 Task: Open Card Card0000000106 in Board Board0000000027 in Workspace WS0000000009 in Trello. Add Member Email0000000034 to Card Card0000000106 in Board Board0000000027 in Workspace WS0000000009 in Trello. Add Blue Label titled Label0000000106 to Card Card0000000106 in Board Board0000000027 in Workspace WS0000000009 in Trello. Add Checklist CL0000000106 to Card Card0000000106 in Board Board0000000027 in Workspace WS0000000009 in Trello. Add Dates with Start Date as Sep 01 2023 and Due Date as Sep 30 2023 to Card Card0000000106 in Board Board0000000027 in Workspace WS0000000009 in Trello
Action: Mouse moved to (502, 497)
Screenshot: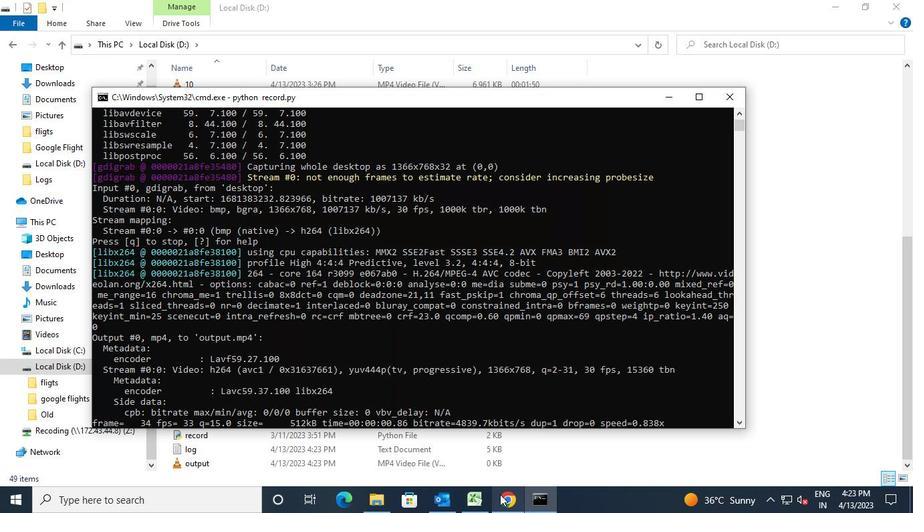 
Action: Mouse pressed left at (502, 497)
Screenshot: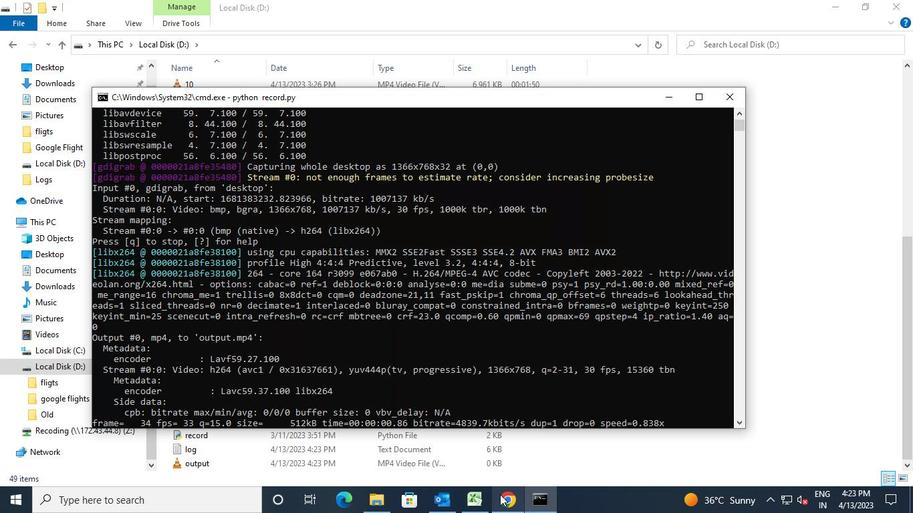 
Action: Mouse moved to (348, 337)
Screenshot: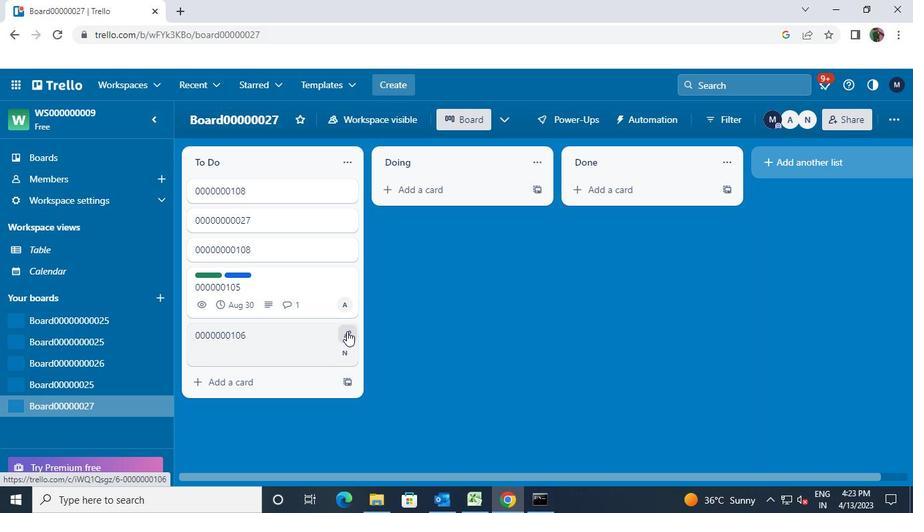 
Action: Mouse pressed left at (348, 337)
Screenshot: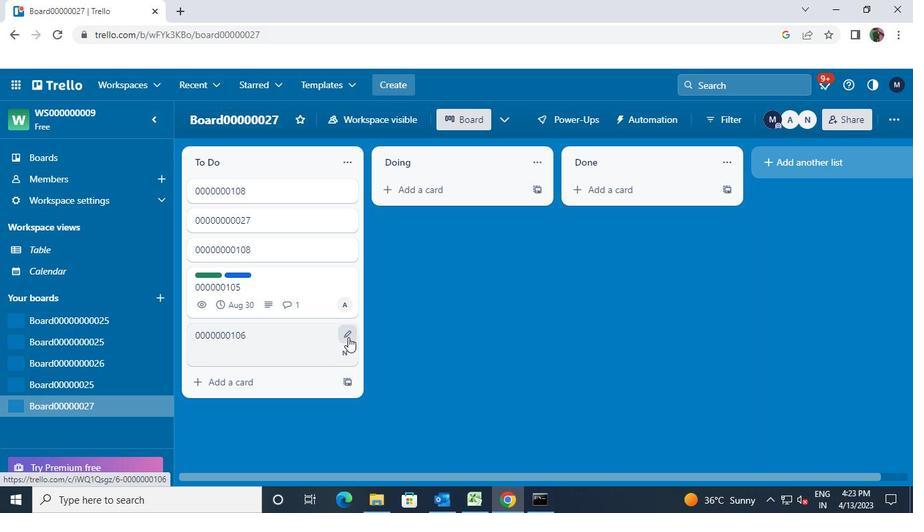 
Action: Mouse moved to (422, 250)
Screenshot: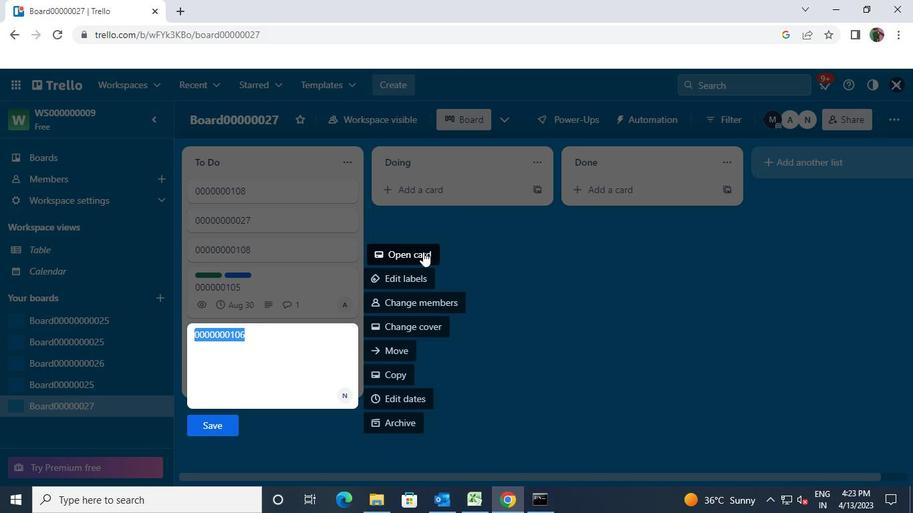 
Action: Mouse pressed left at (422, 250)
Screenshot: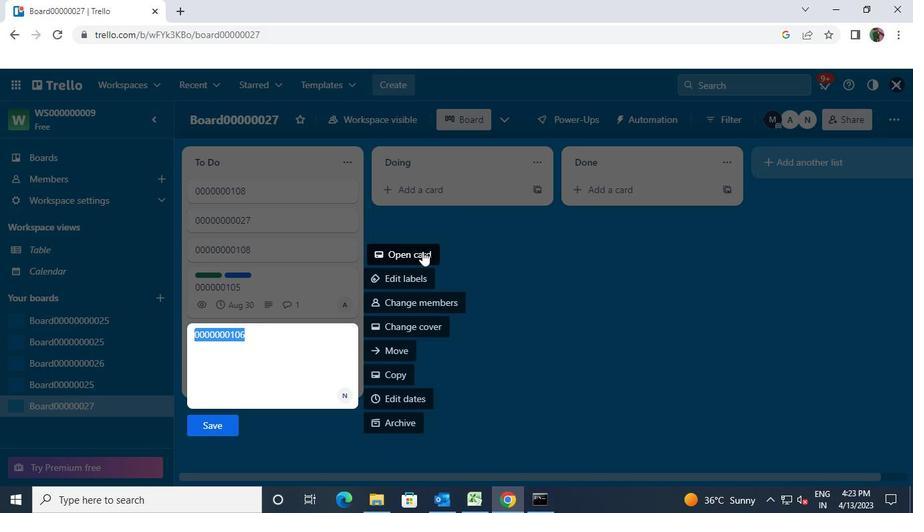 
Action: Mouse moved to (630, 242)
Screenshot: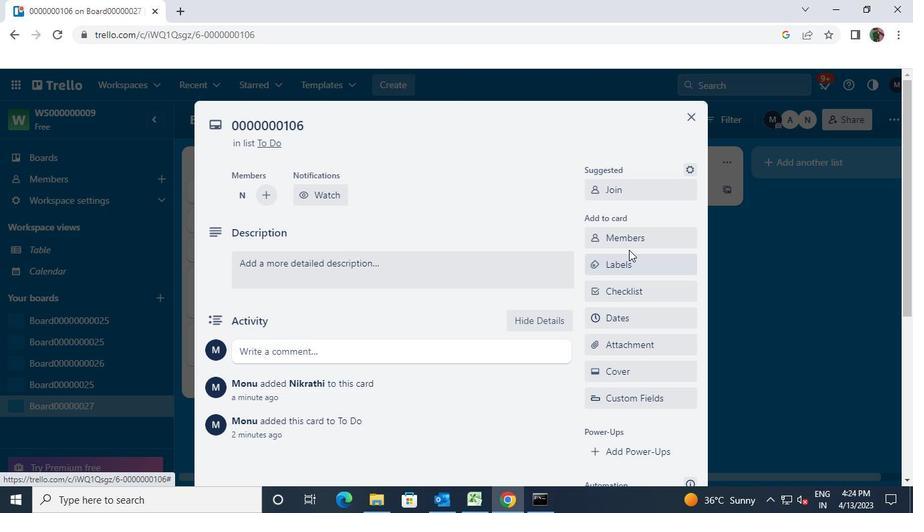 
Action: Mouse pressed left at (630, 242)
Screenshot: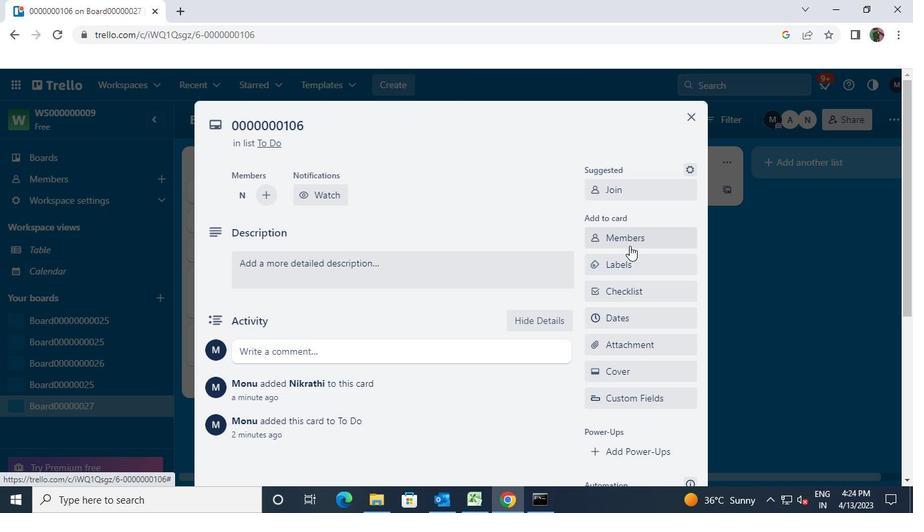 
Action: Mouse moved to (640, 372)
Screenshot: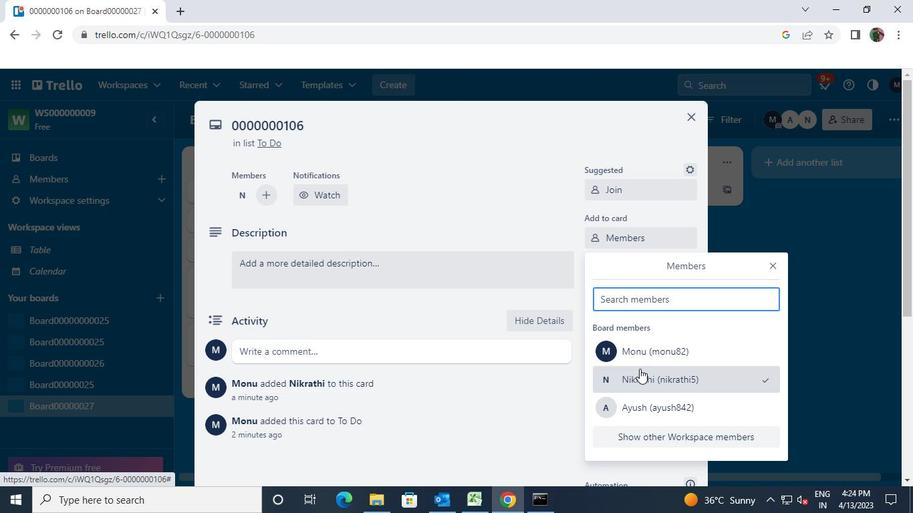 
Action: Mouse pressed left at (640, 372)
Screenshot: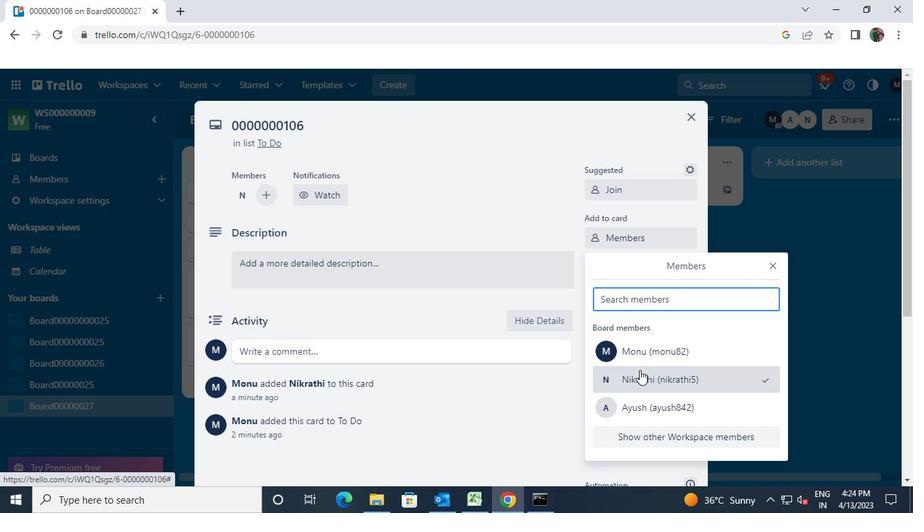 
Action: Mouse moved to (640, 380)
Screenshot: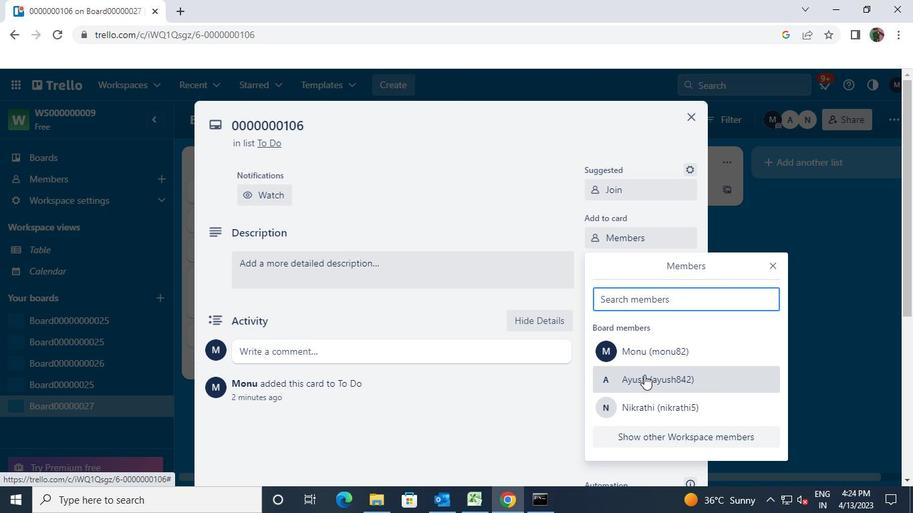 
Action: Mouse pressed left at (640, 380)
Screenshot: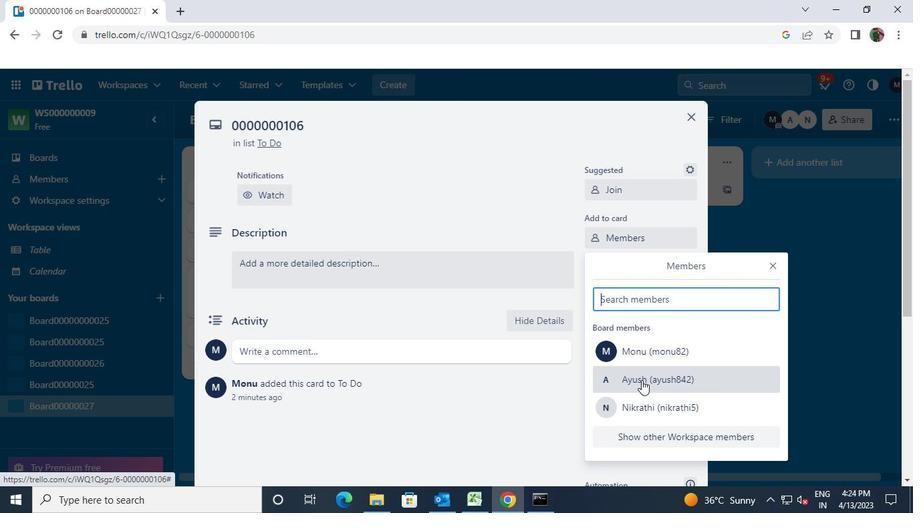 
Action: Mouse moved to (695, 119)
Screenshot: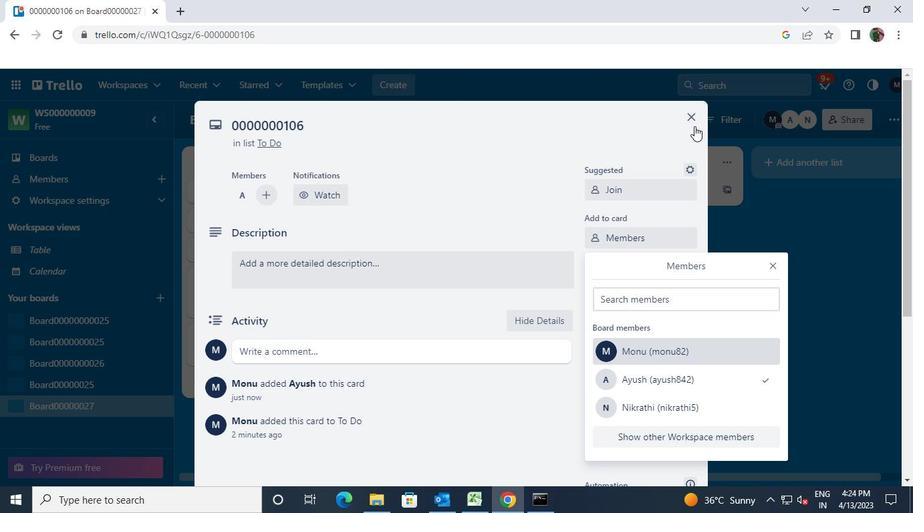 
Action: Mouse pressed left at (695, 119)
Screenshot: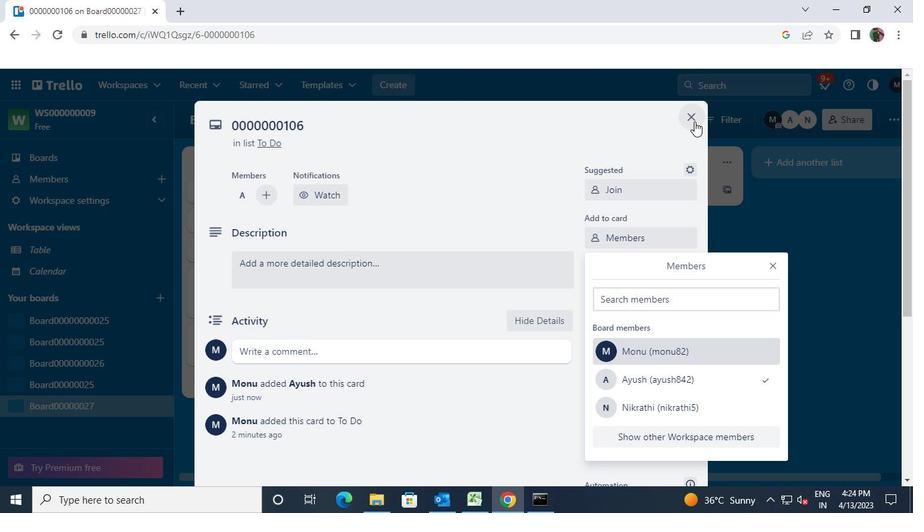 
Action: Mouse moved to (342, 277)
Screenshot: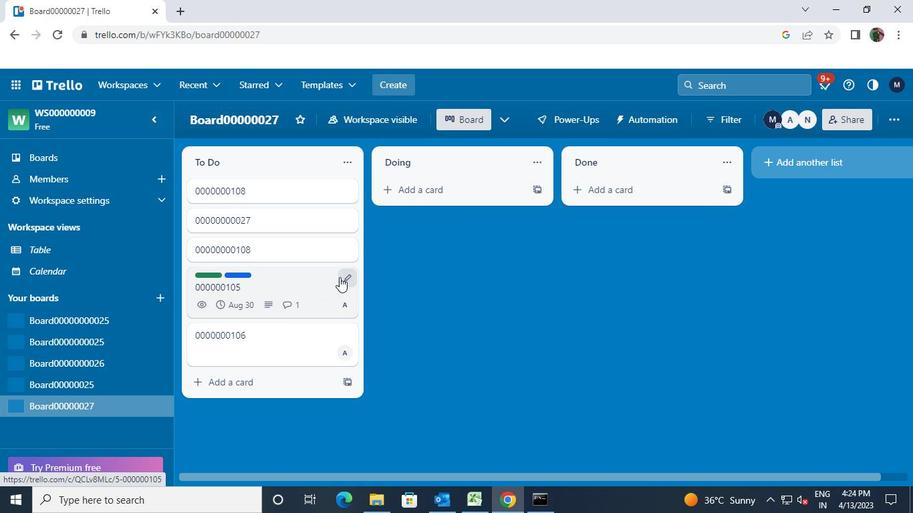 
Action: Mouse pressed left at (342, 277)
Screenshot: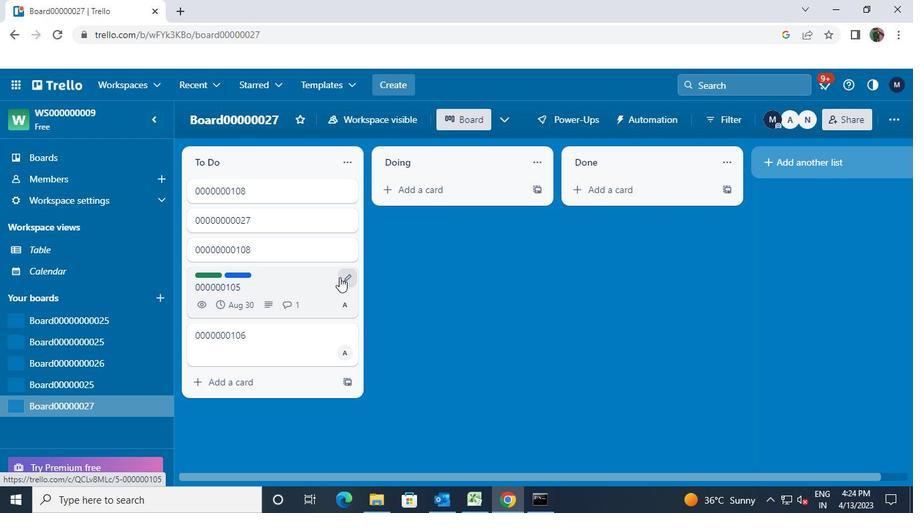 
Action: Mouse moved to (381, 282)
Screenshot: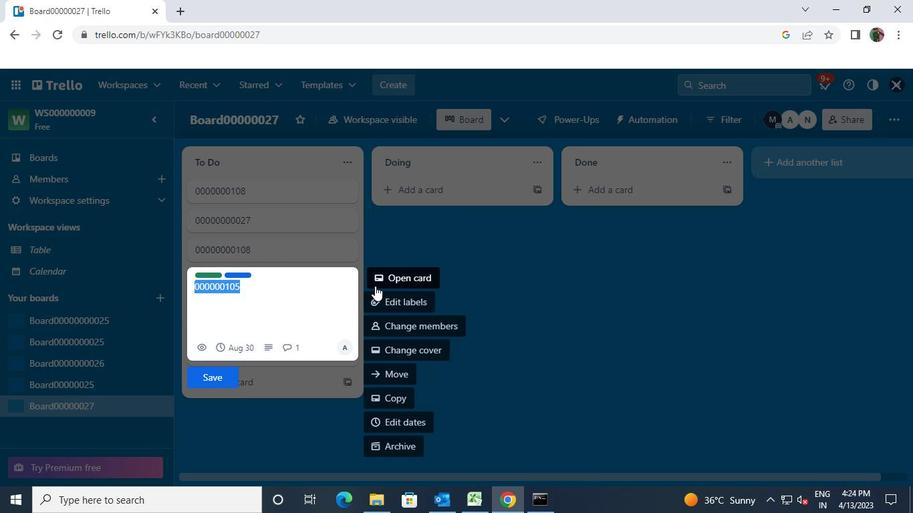 
Action: Mouse pressed left at (381, 282)
Screenshot: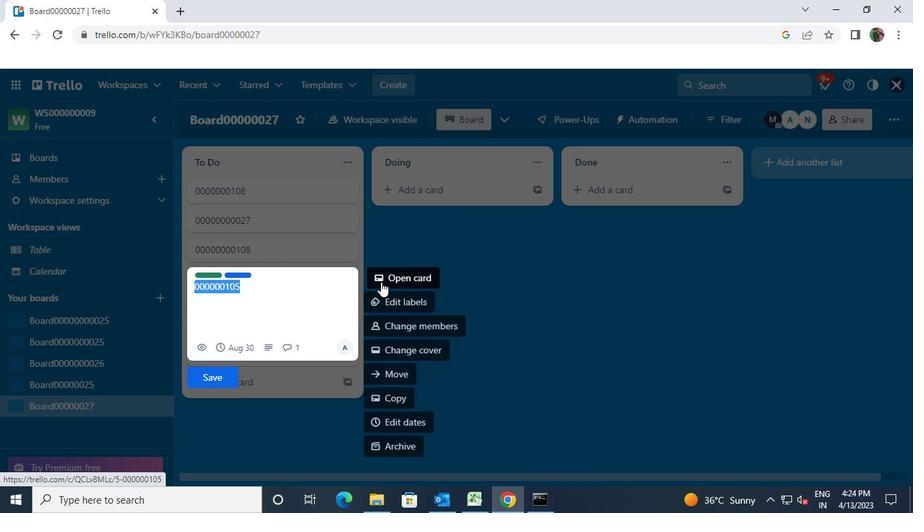 
Action: Mouse moved to (311, 281)
Screenshot: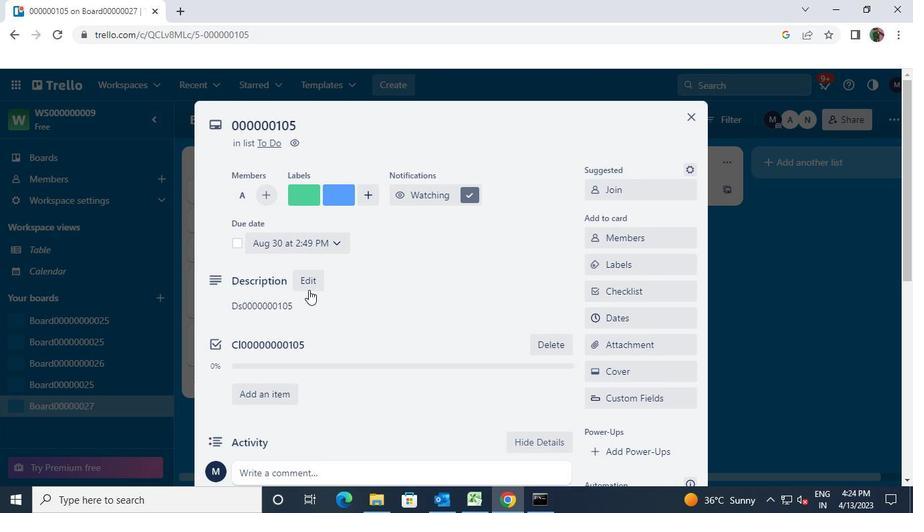 
Action: Mouse pressed left at (311, 281)
Screenshot: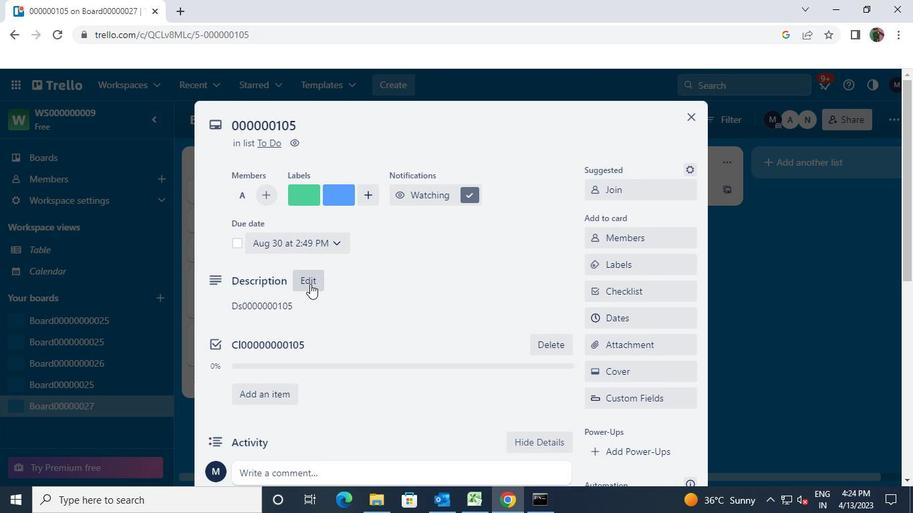
Action: Mouse moved to (308, 360)
Screenshot: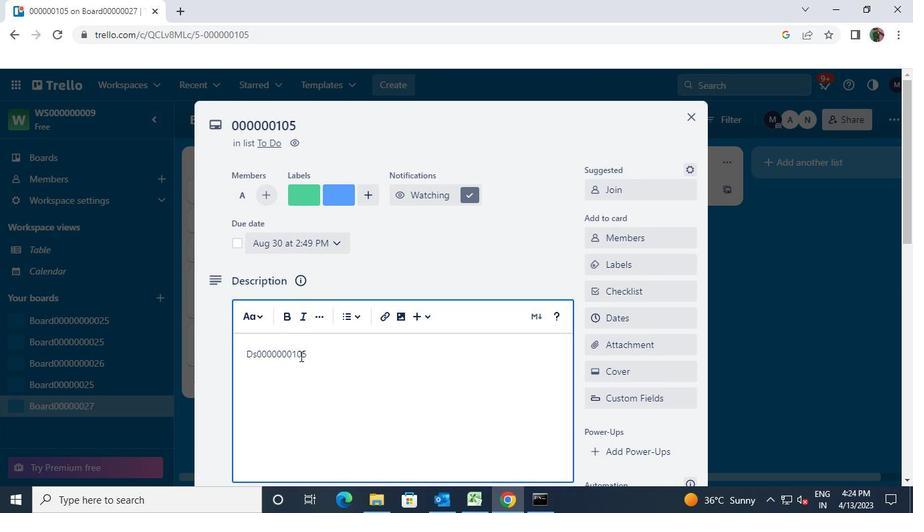 
Action: Mouse pressed left at (308, 360)
Screenshot: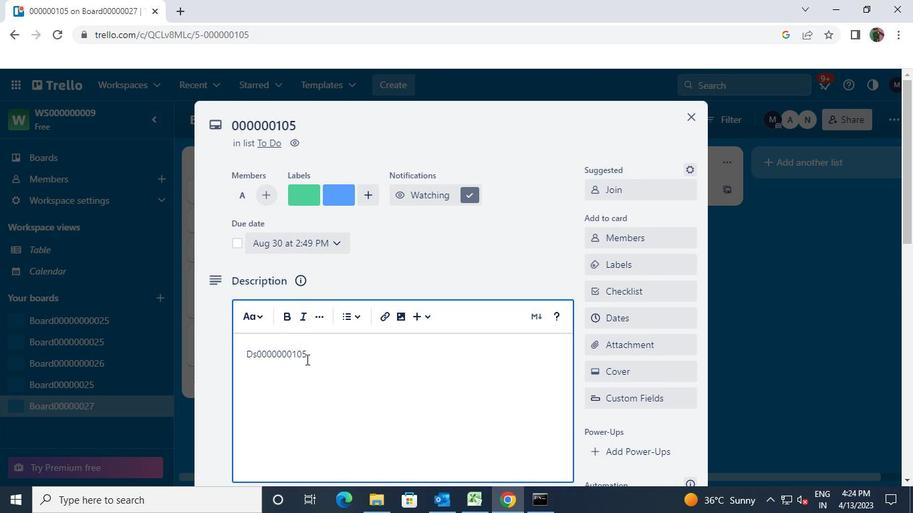 
Action: Mouse moved to (641, 280)
Screenshot: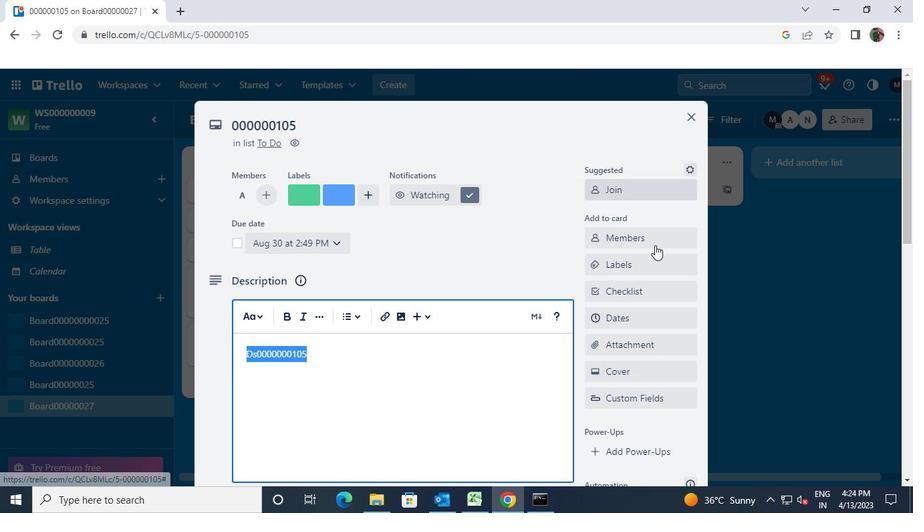 
Action: Mouse pressed left at (641, 280)
Screenshot: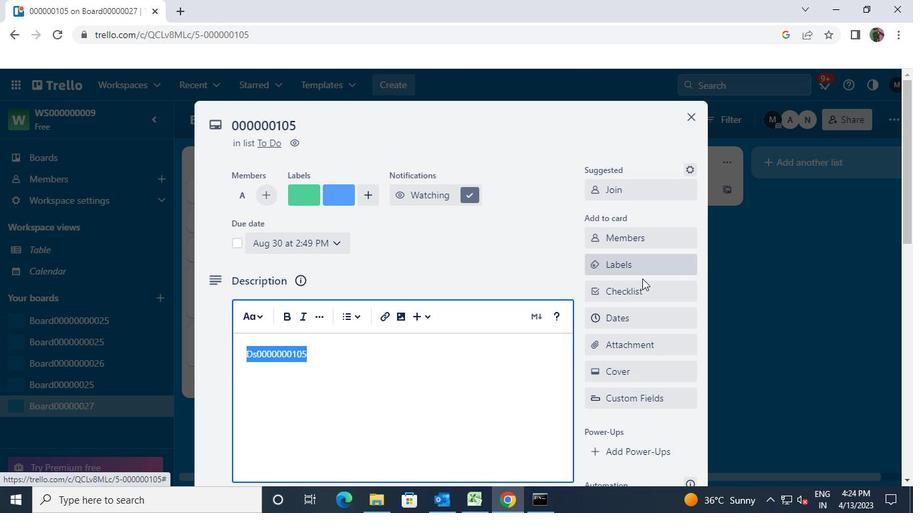 
Action: Mouse moved to (623, 299)
Screenshot: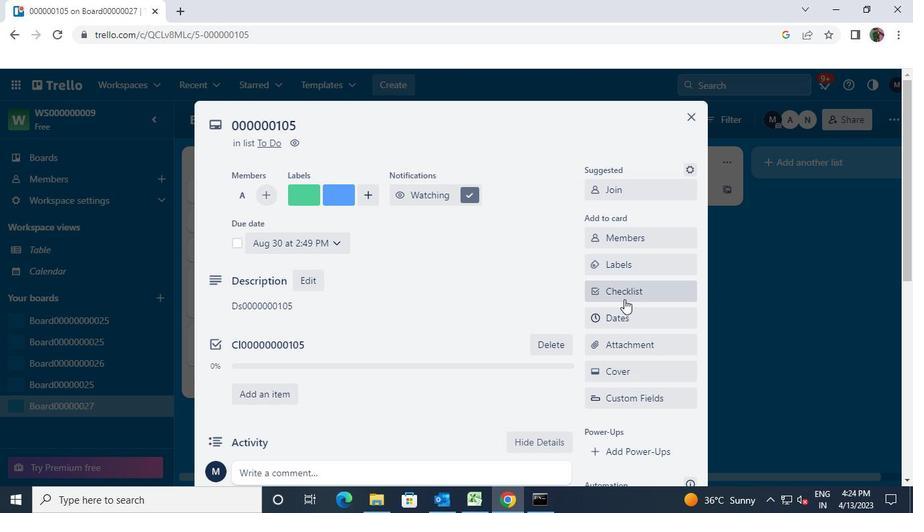 
Action: Mouse pressed left at (623, 299)
Screenshot: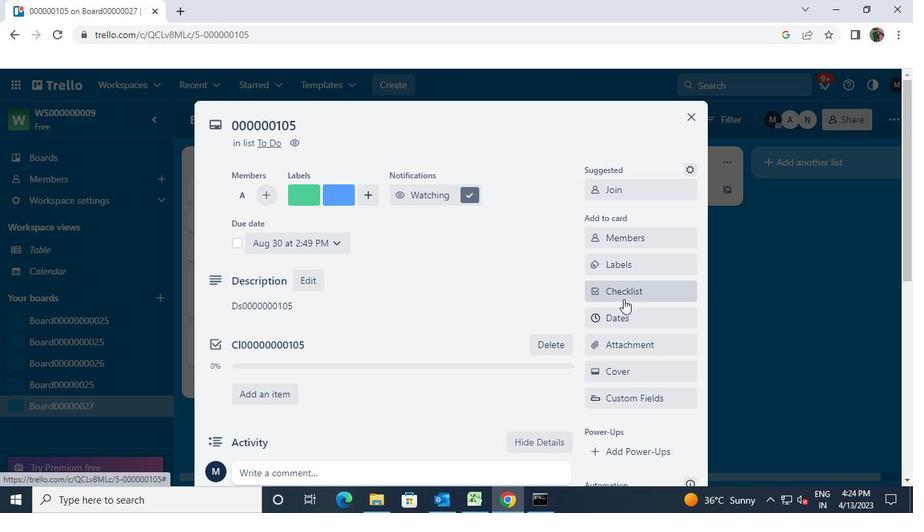 
Action: Mouse moved to (634, 365)
Screenshot: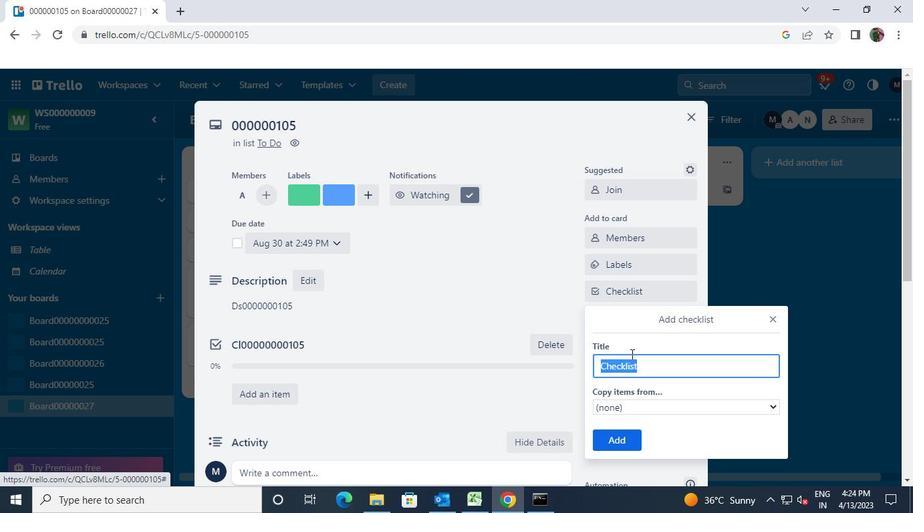 
Action: Keyboard Key.shift
Screenshot: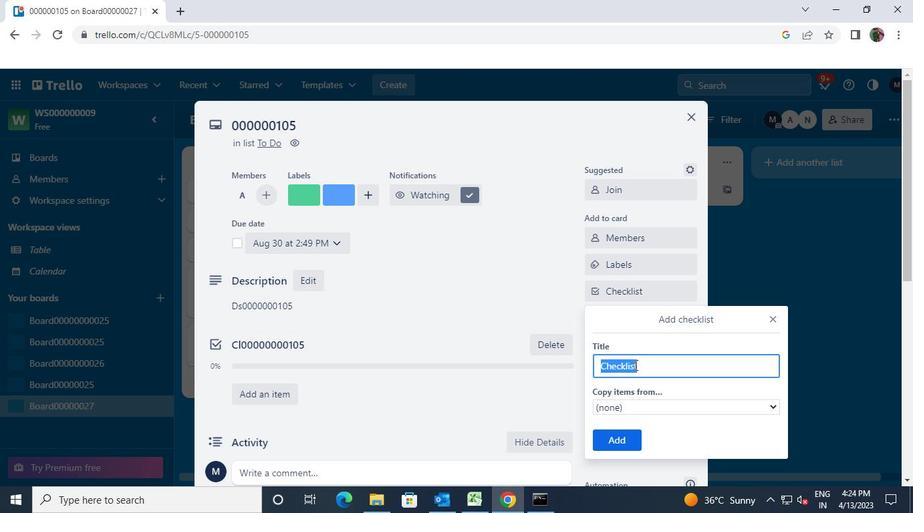 
Action: Keyboard C
Screenshot: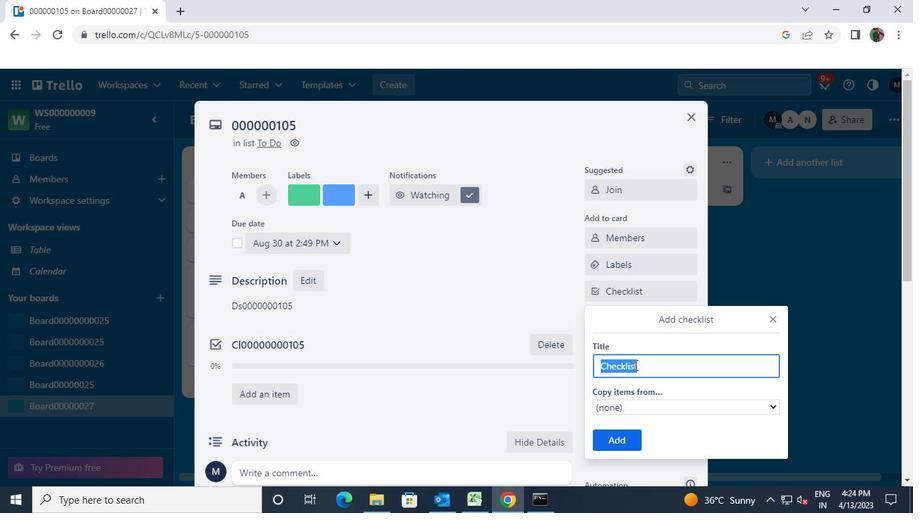 
Action: Keyboard l
Screenshot: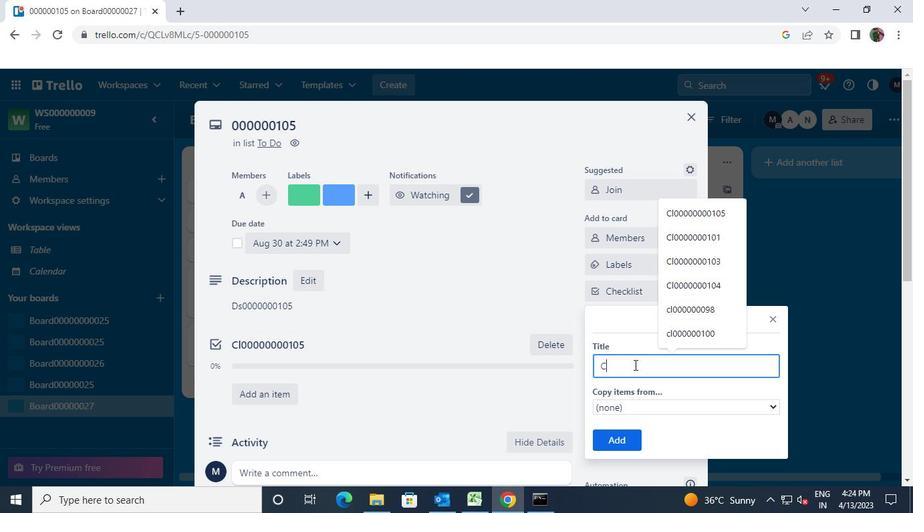 
Action: Keyboard <96>
Screenshot: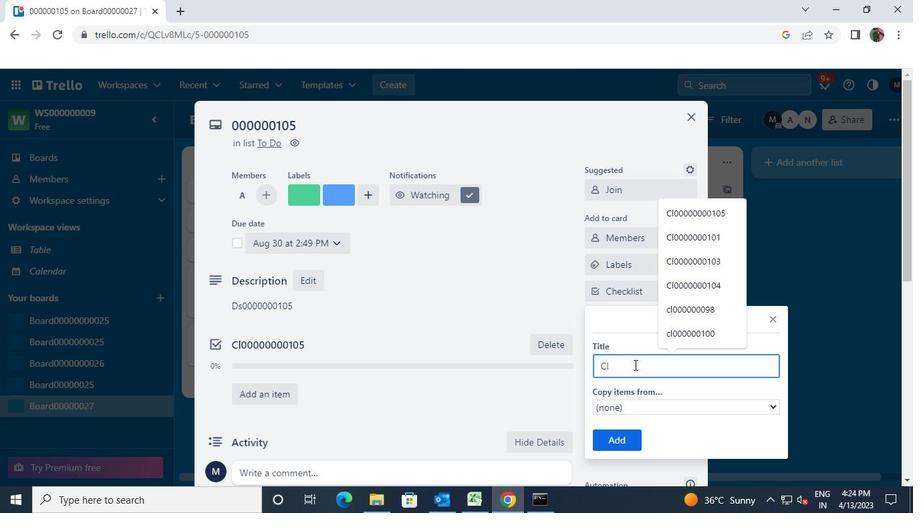 
Action: Keyboard <96>
Screenshot: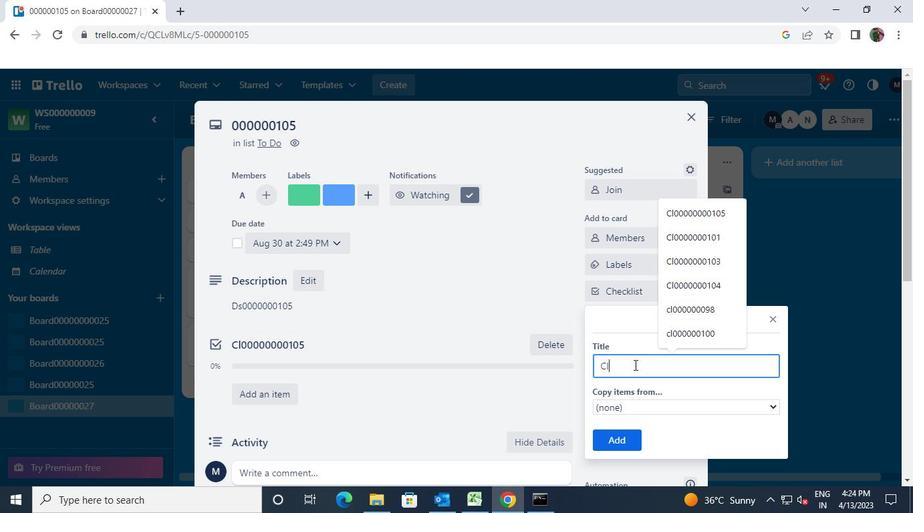 
Action: Keyboard <96>
Screenshot: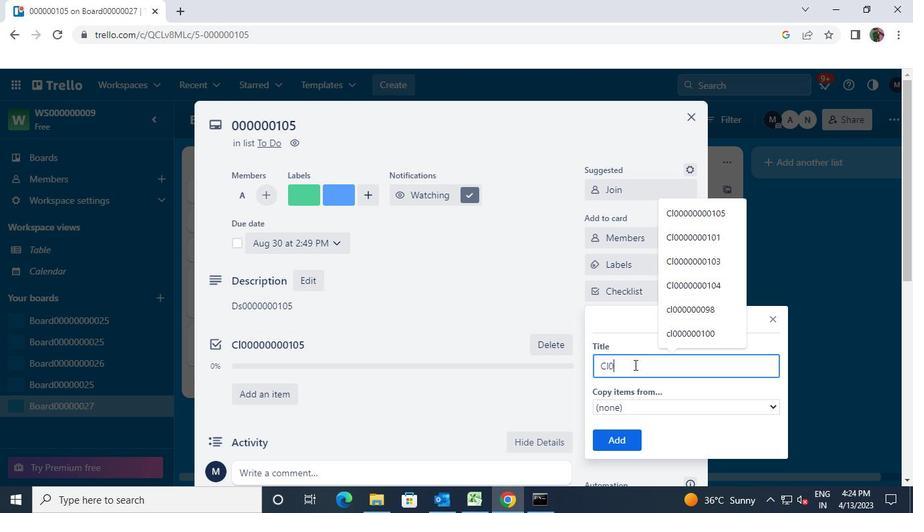 
Action: Keyboard <96>
Screenshot: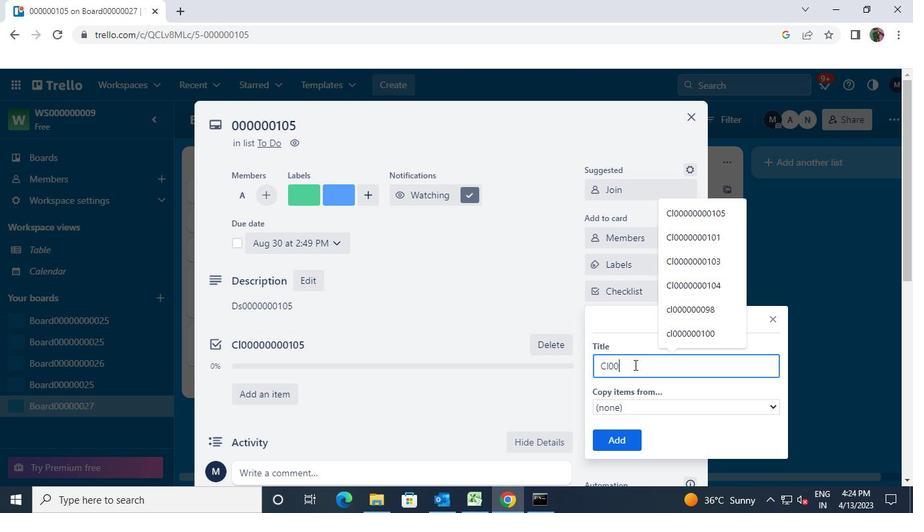 
Action: Keyboard <96>
Screenshot: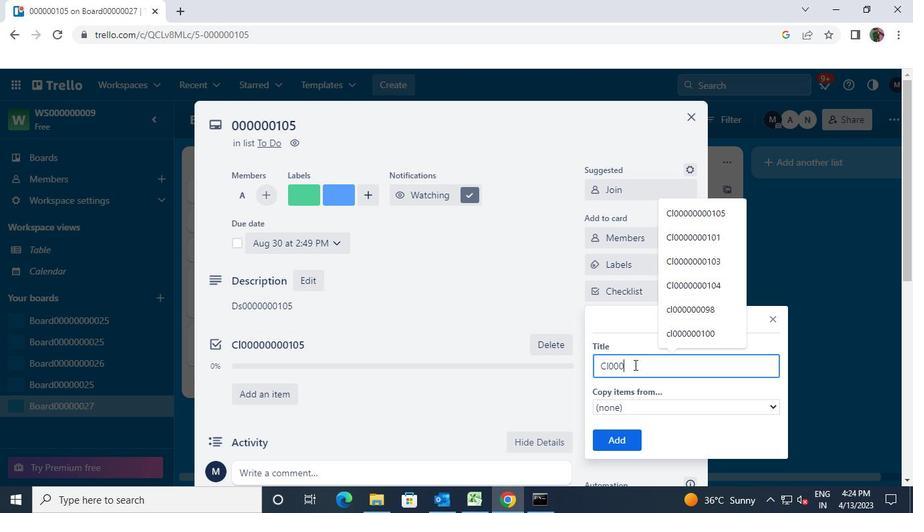 
Action: Keyboard <96>
Screenshot: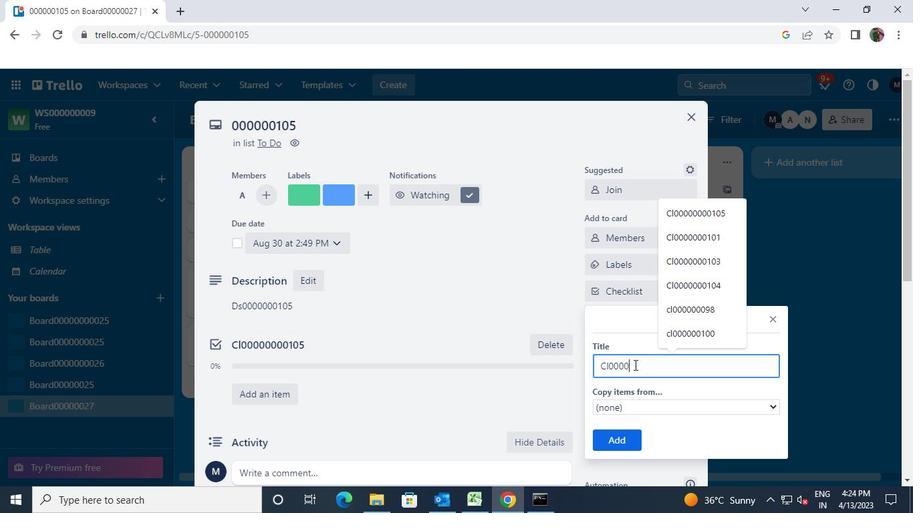 
Action: Keyboard <96>
Screenshot: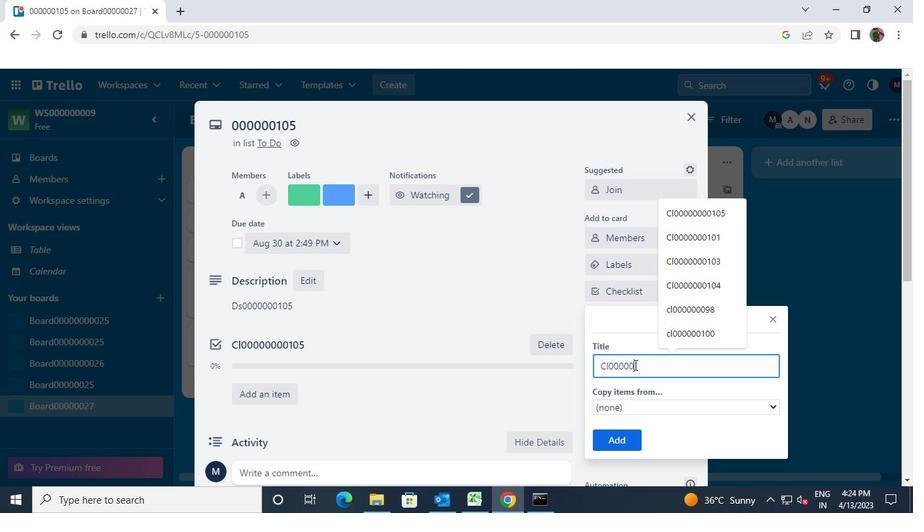 
Action: Keyboard <96>
Screenshot: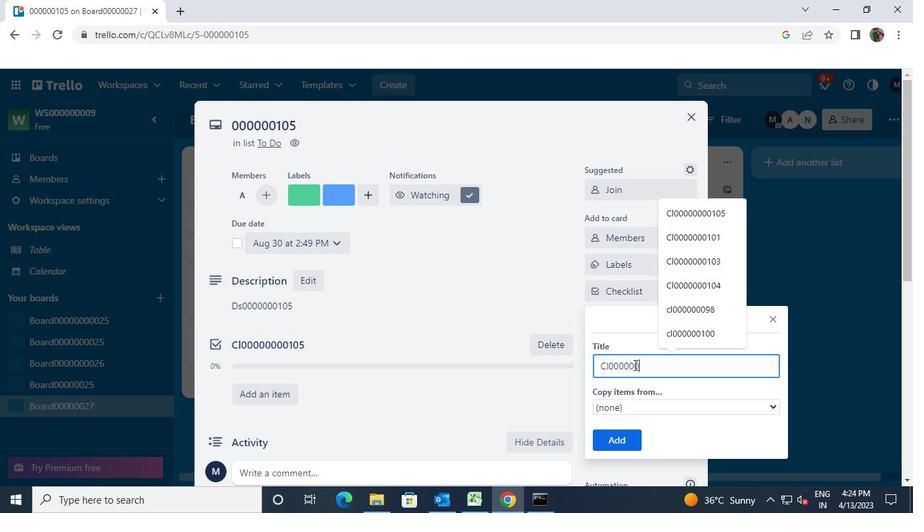 
Action: Keyboard <97>
Screenshot: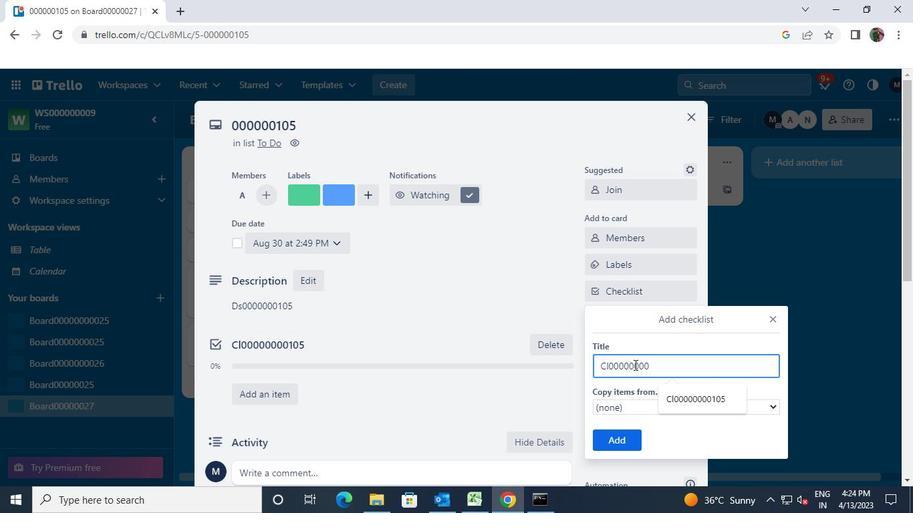 
Action: Keyboard <96>
Screenshot: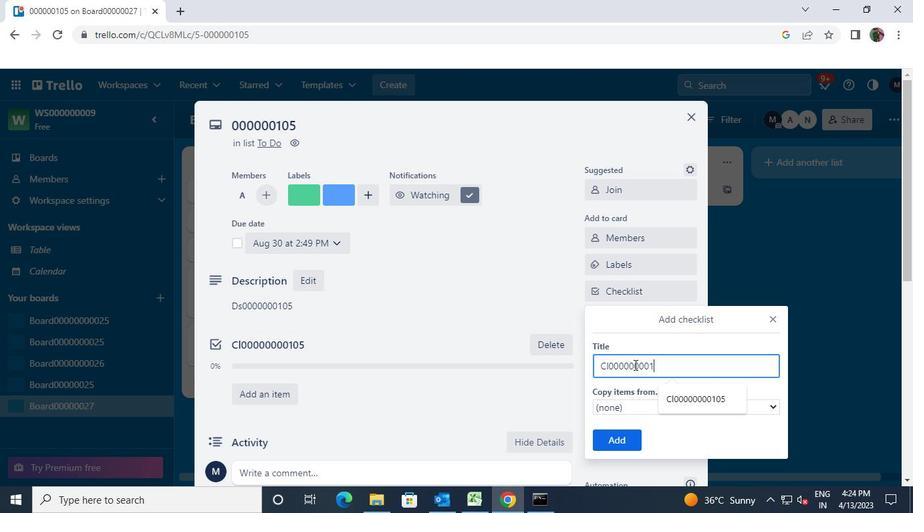 
Action: Keyboard <102>
Screenshot: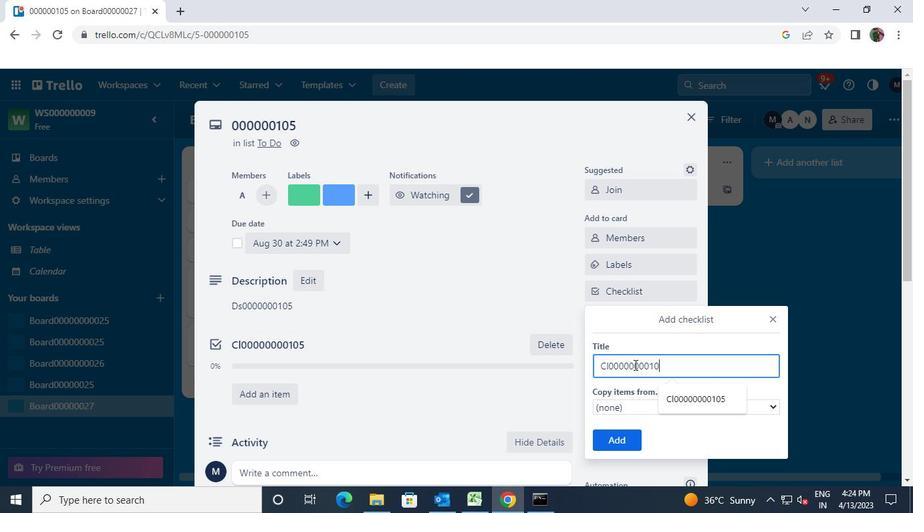 
Action: Mouse moved to (628, 431)
Screenshot: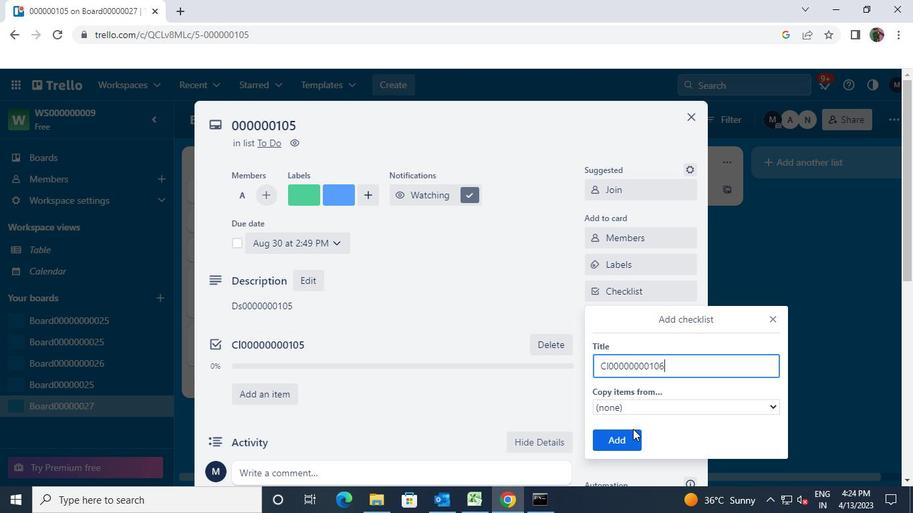 
Action: Mouse pressed left at (628, 431)
Screenshot: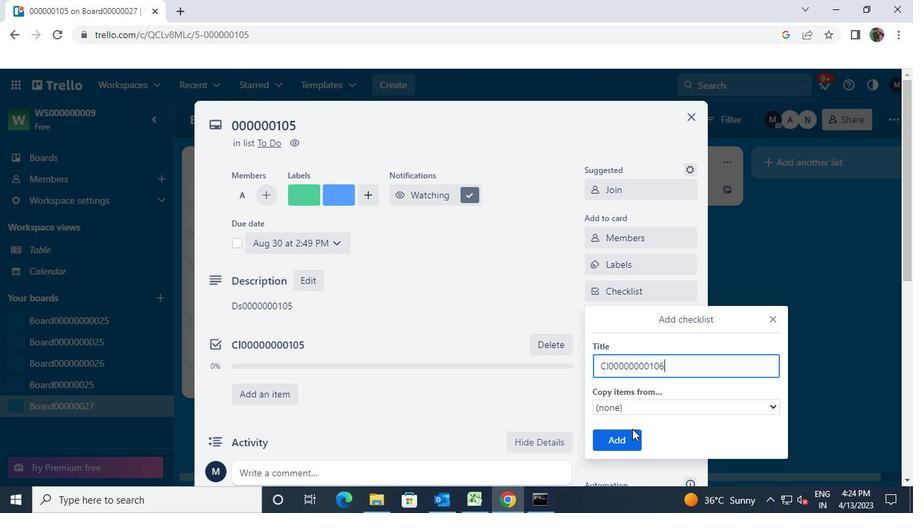 
Action: Mouse moved to (639, 312)
Screenshot: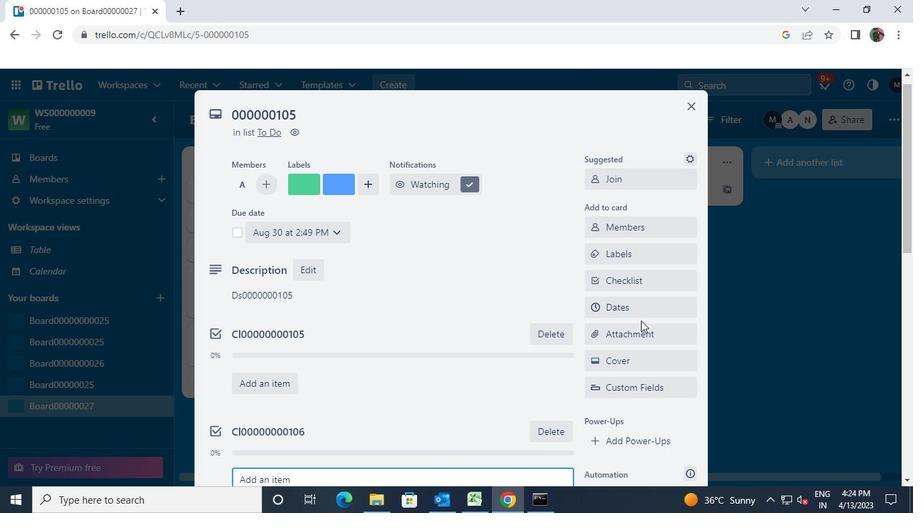 
Action: Mouse pressed left at (639, 312)
Screenshot: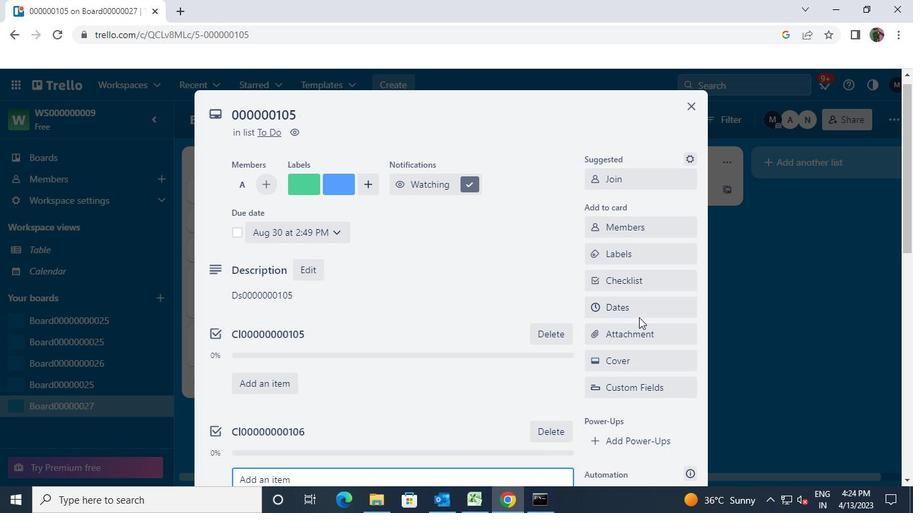 
Action: Mouse moved to (768, 151)
Screenshot: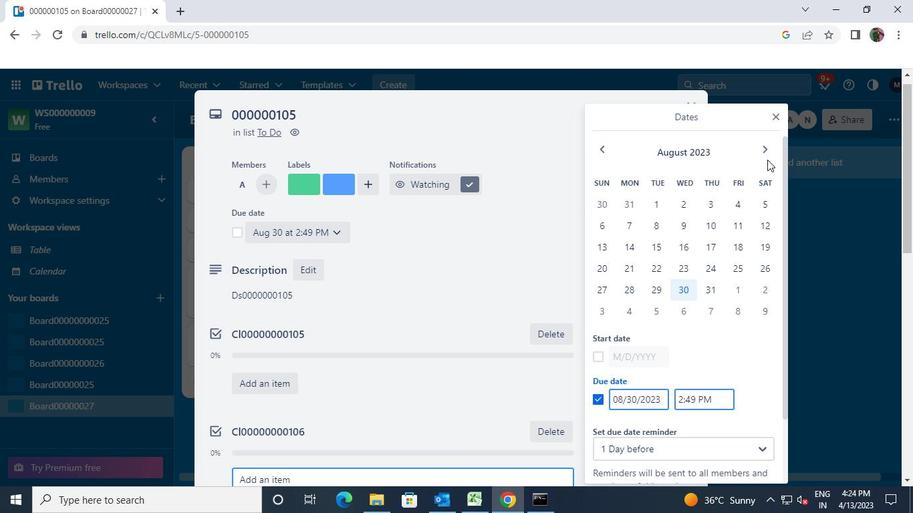 
Action: Mouse pressed left at (768, 151)
Screenshot: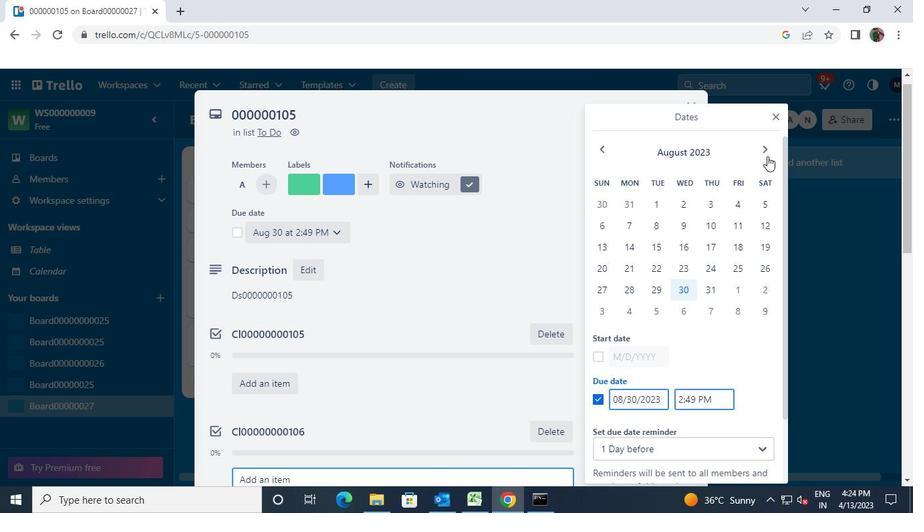 
Action: Mouse moved to (741, 201)
Screenshot: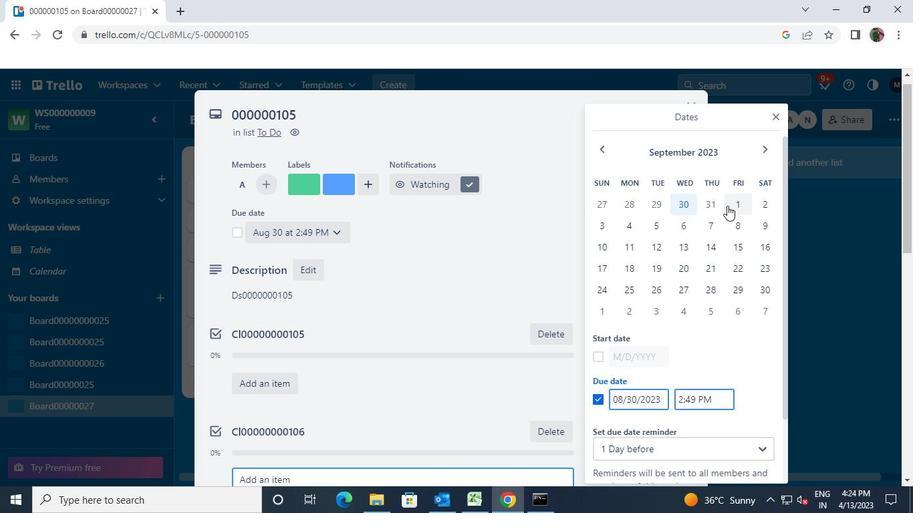
Action: Mouse pressed left at (741, 201)
Screenshot: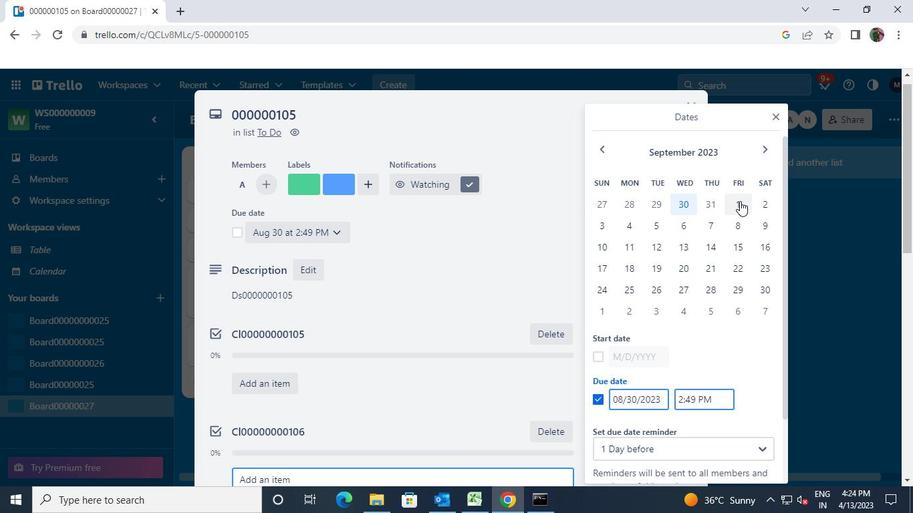 
Action: Mouse moved to (757, 286)
Screenshot: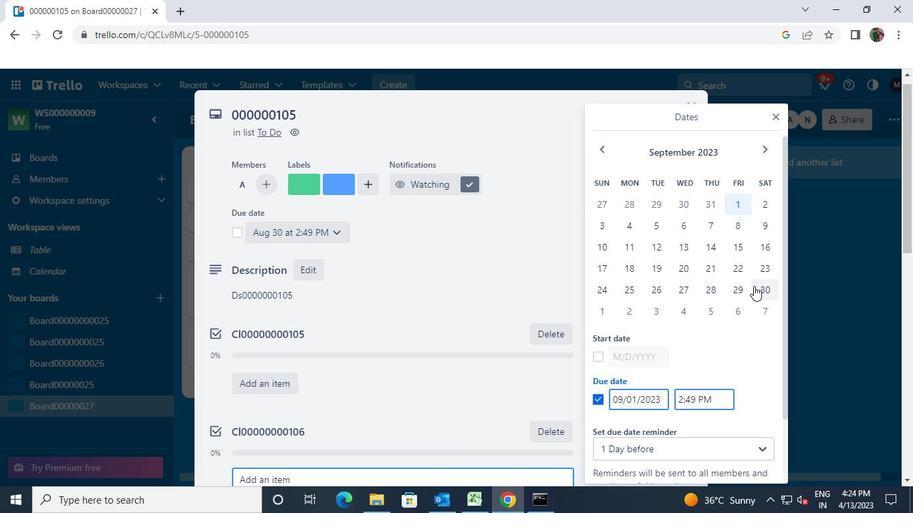 
Action: Mouse pressed left at (757, 286)
Screenshot: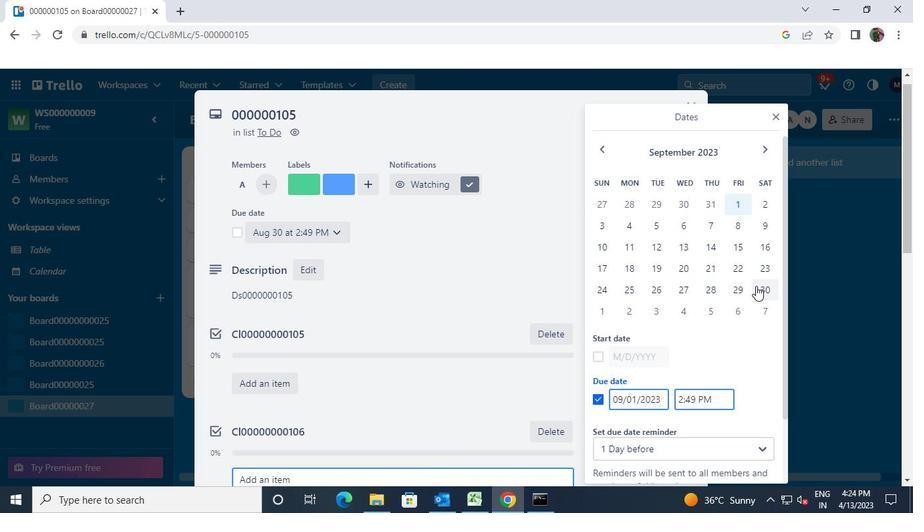 
Action: Mouse moved to (690, 431)
Screenshot: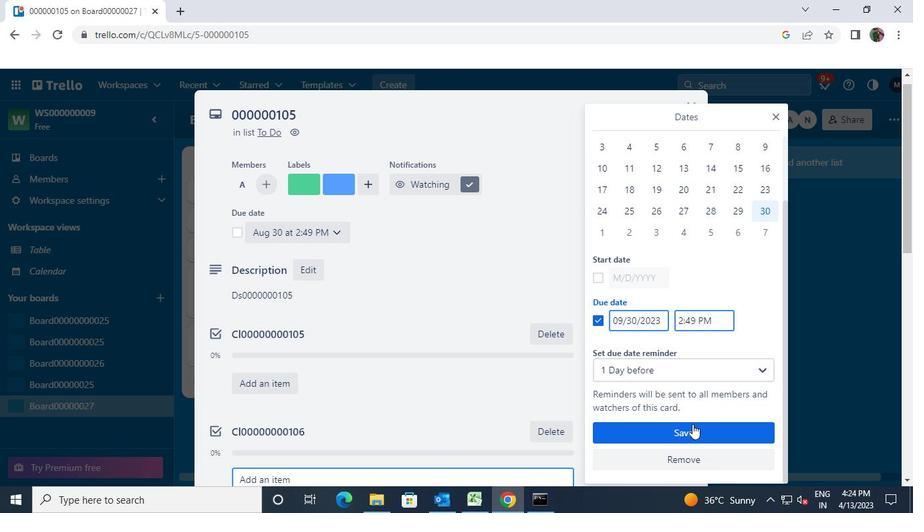 
Action: Mouse pressed left at (690, 431)
Screenshot: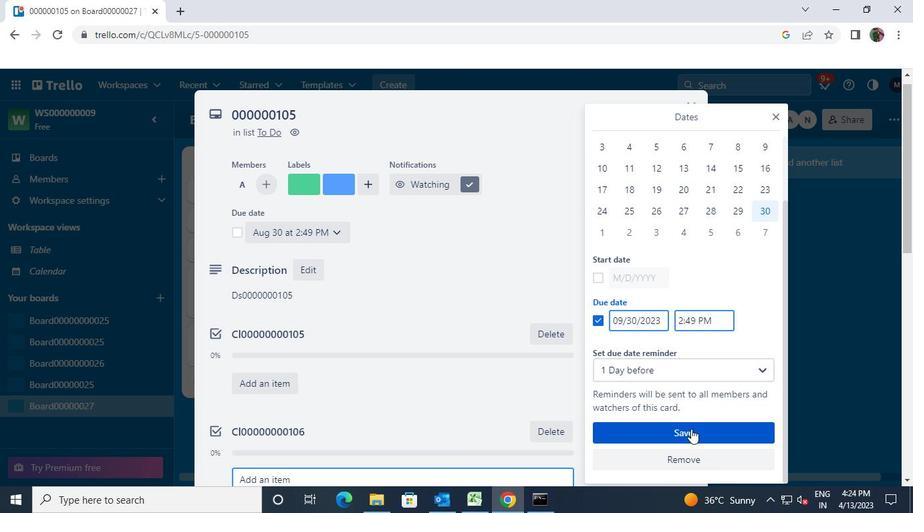 
Action: Mouse moved to (696, 112)
Screenshot: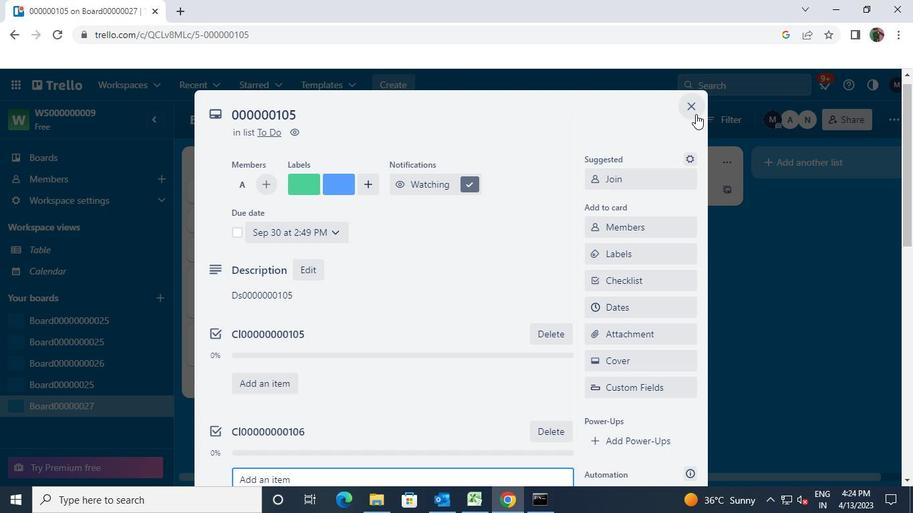 
Action: Mouse pressed left at (696, 112)
Screenshot: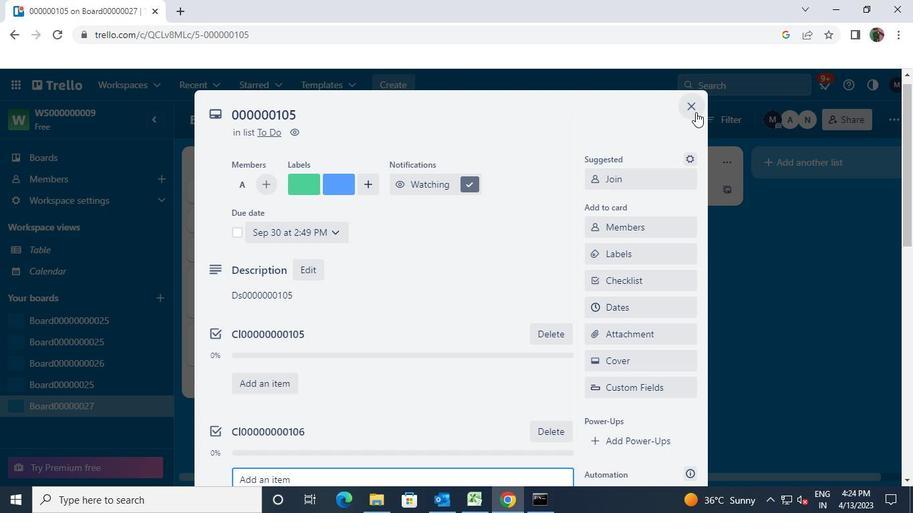 
Action: Mouse moved to (603, 410)
Screenshot: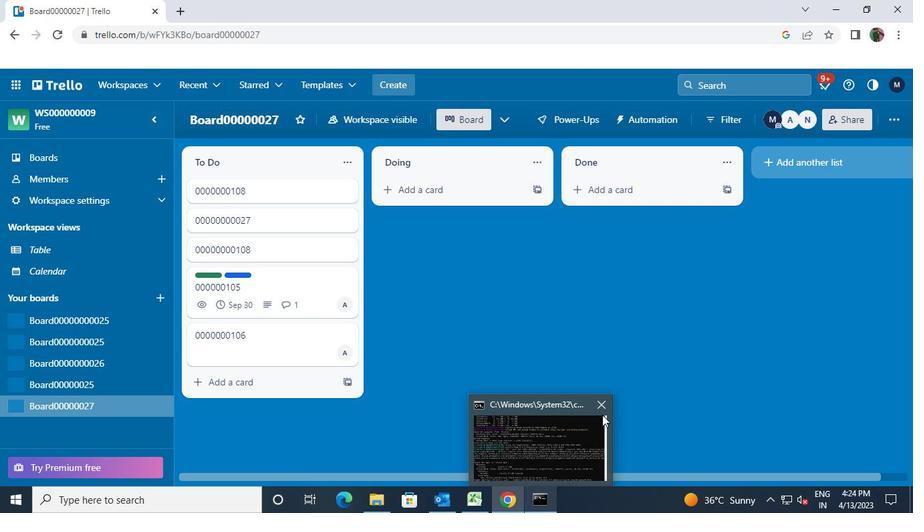 
Action: Mouse pressed left at (603, 410)
Screenshot: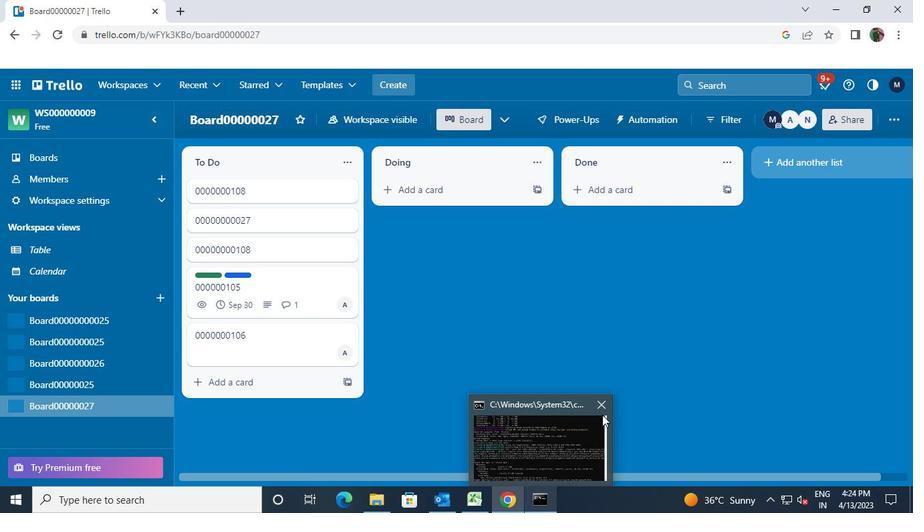 
